 Task: Change the configuration of the table layout of the mark's project to slice by "Assignees".
Action: Mouse moved to (182, 155)
Screenshot: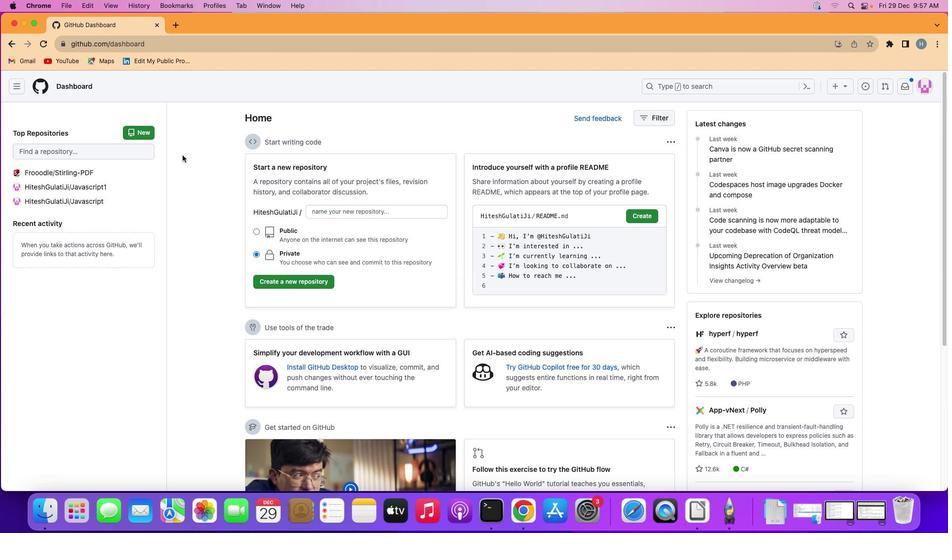 
Action: Mouse pressed left at (182, 155)
Screenshot: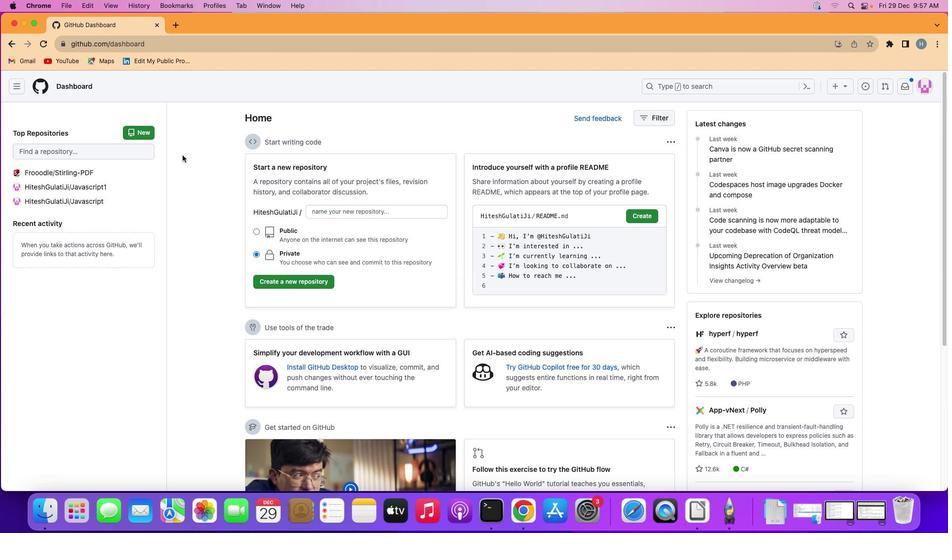 
Action: Mouse moved to (11, 84)
Screenshot: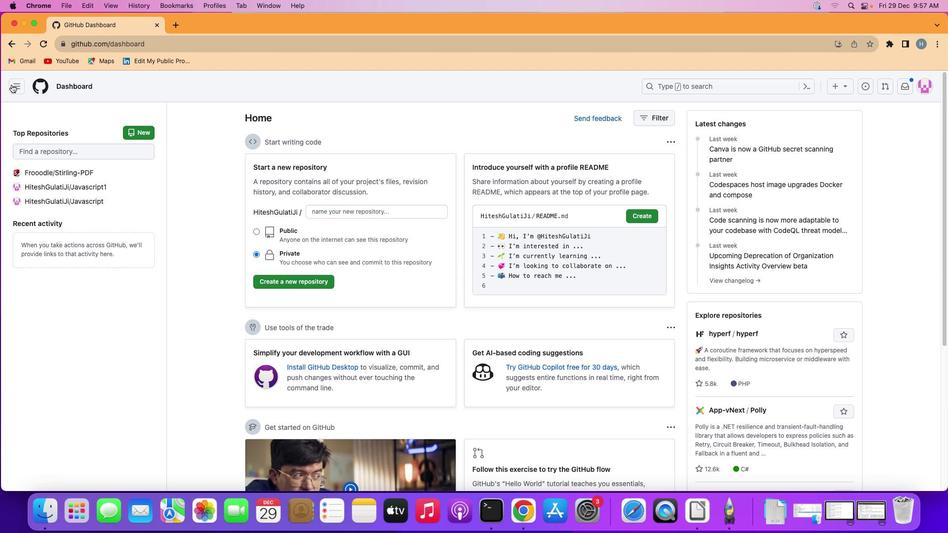 
Action: Mouse pressed left at (11, 84)
Screenshot: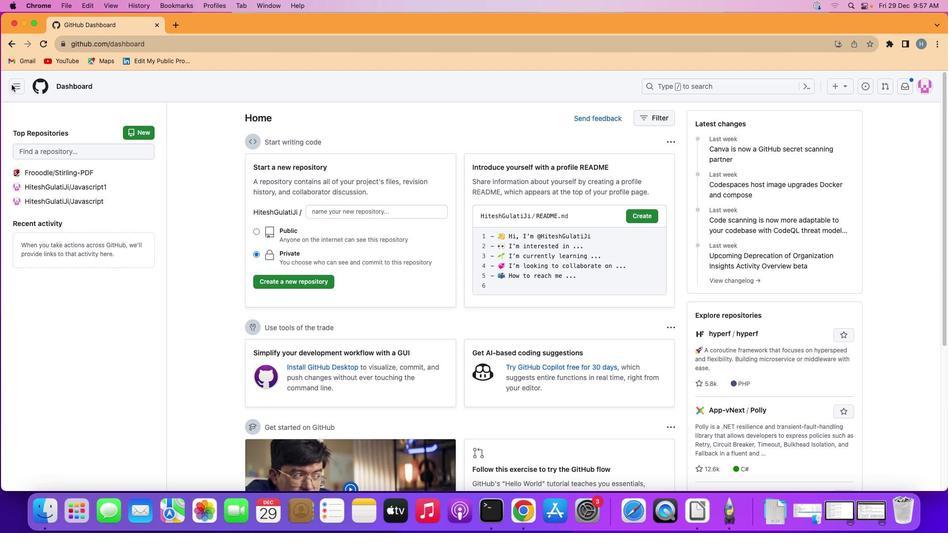
Action: Mouse moved to (54, 150)
Screenshot: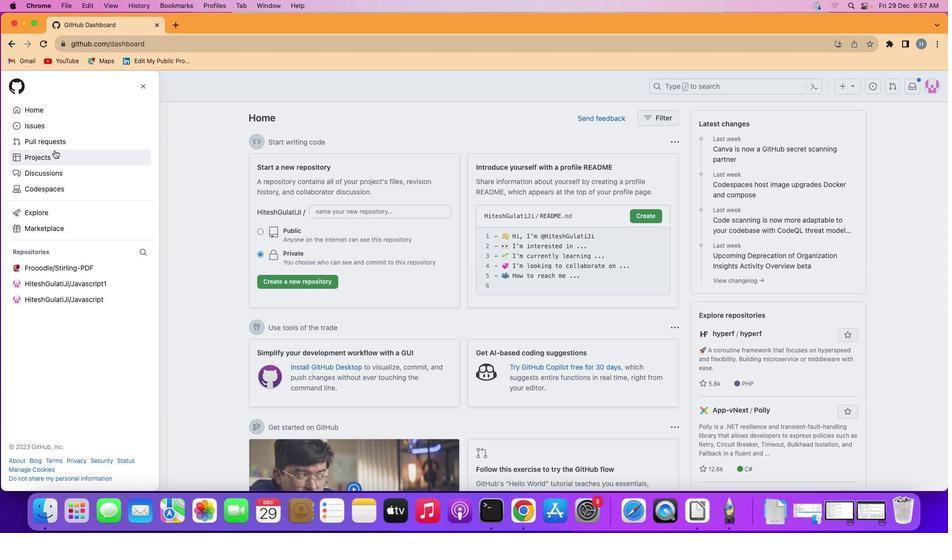 
Action: Mouse pressed left at (54, 150)
Screenshot: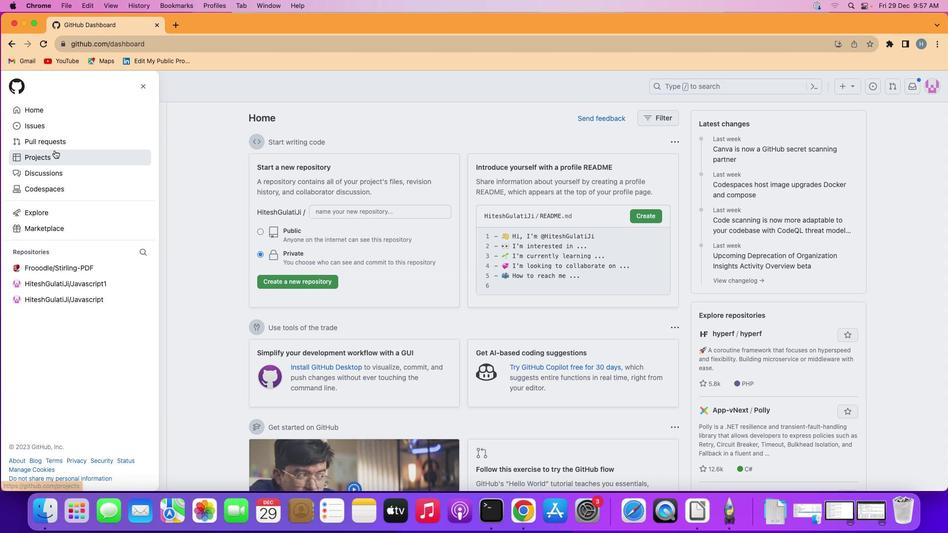 
Action: Mouse moved to (372, 177)
Screenshot: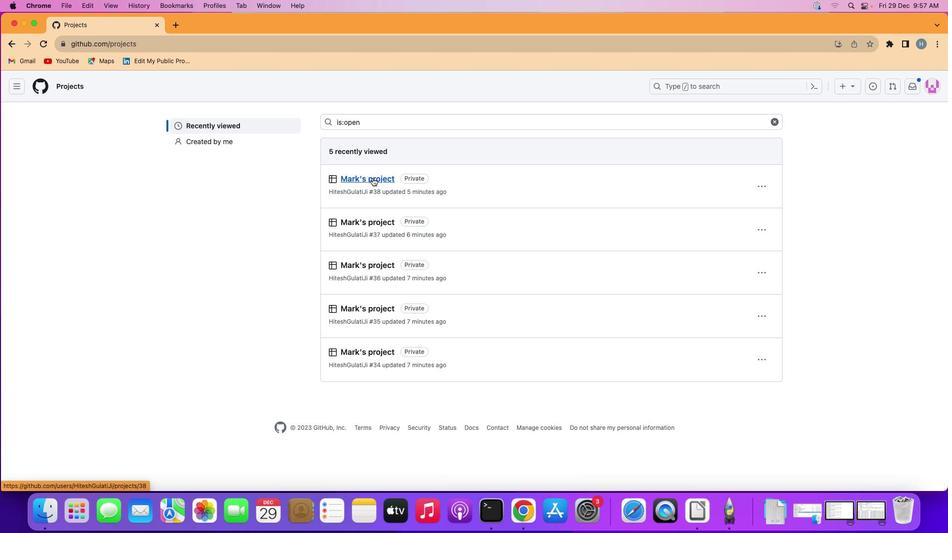 
Action: Mouse pressed left at (372, 177)
Screenshot: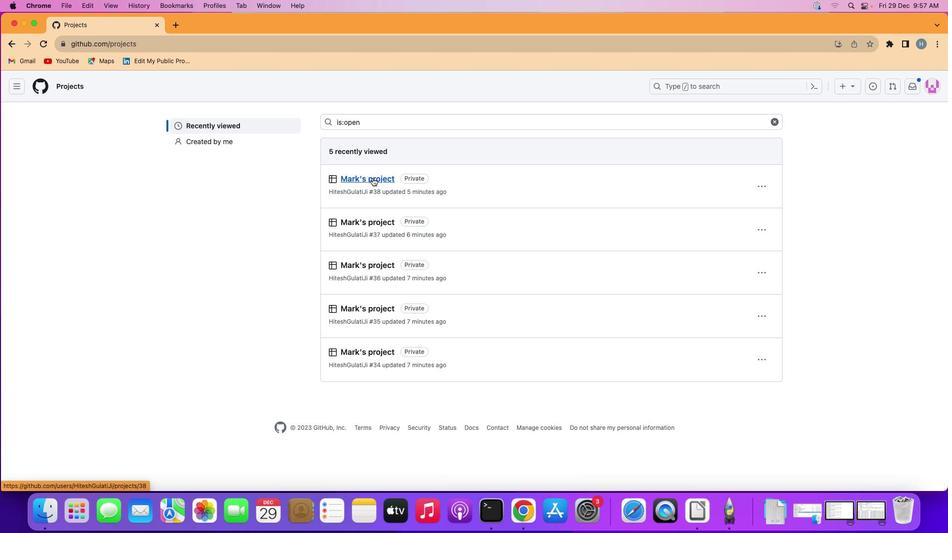 
Action: Mouse moved to (67, 132)
Screenshot: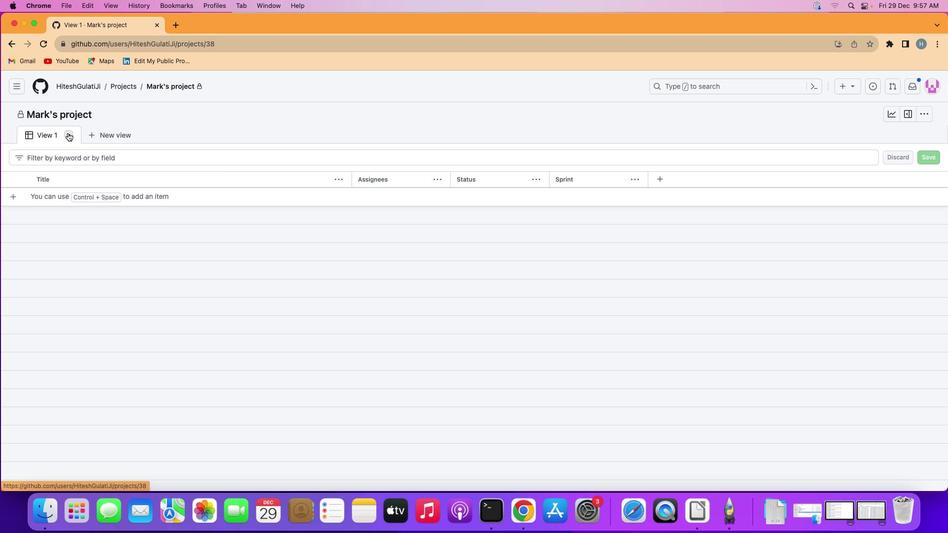 
Action: Mouse pressed left at (67, 132)
Screenshot: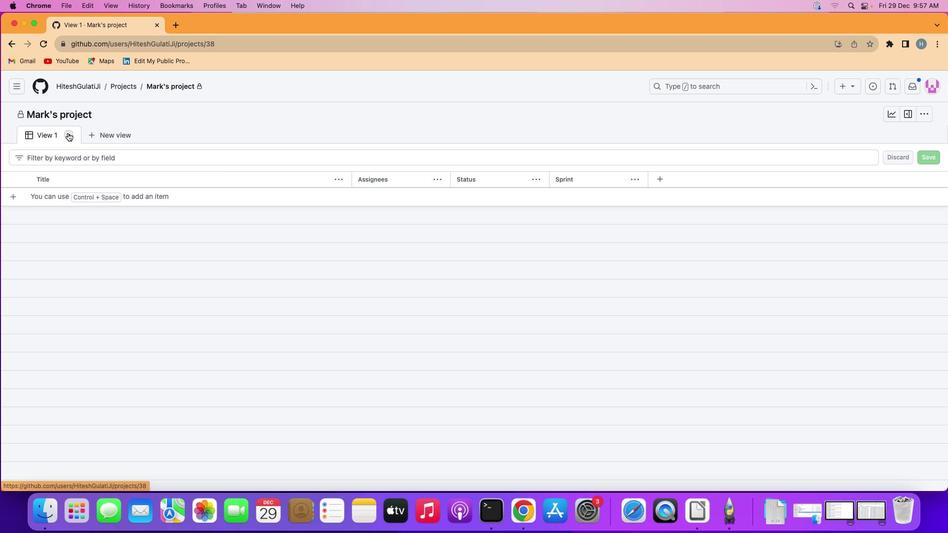 
Action: Mouse moved to (187, 165)
Screenshot: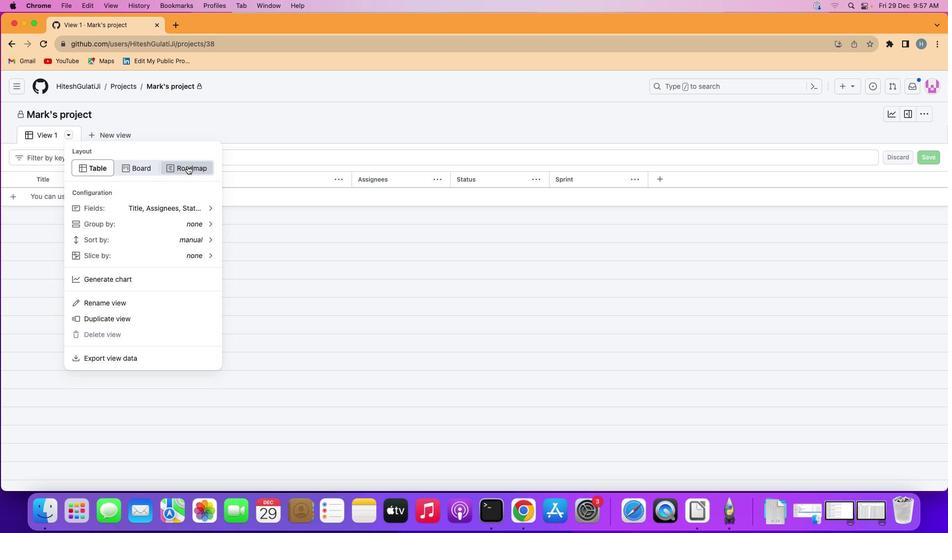 
Action: Mouse pressed left at (187, 165)
Screenshot: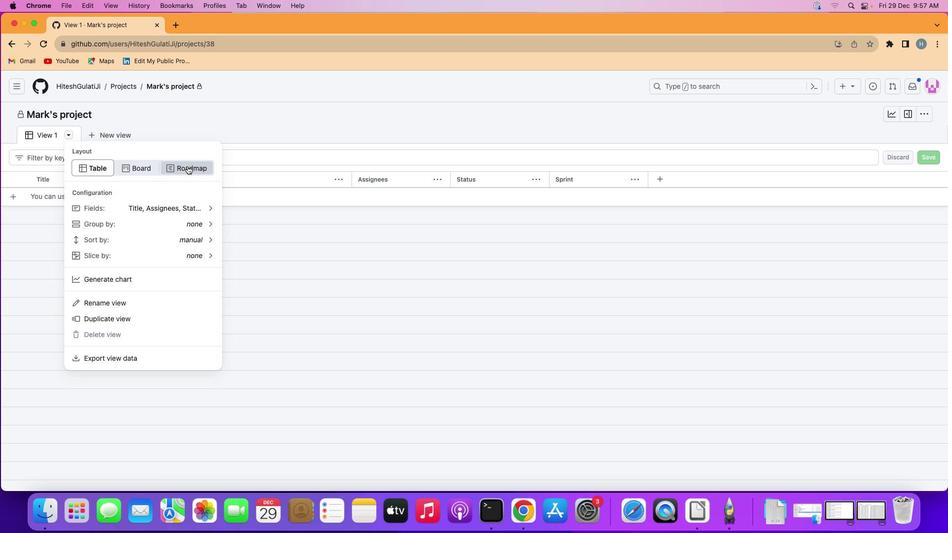 
Action: Mouse moved to (70, 133)
Screenshot: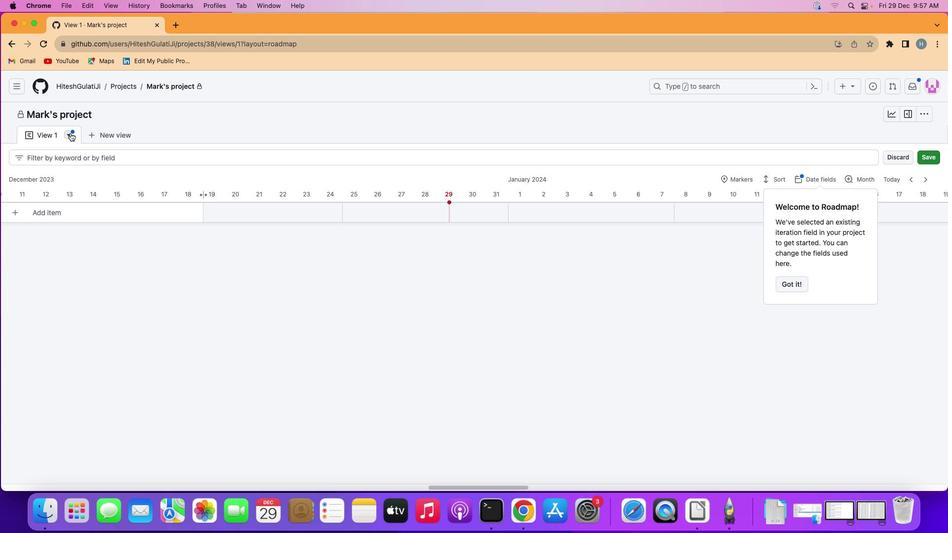 
Action: Mouse pressed left at (70, 133)
Screenshot: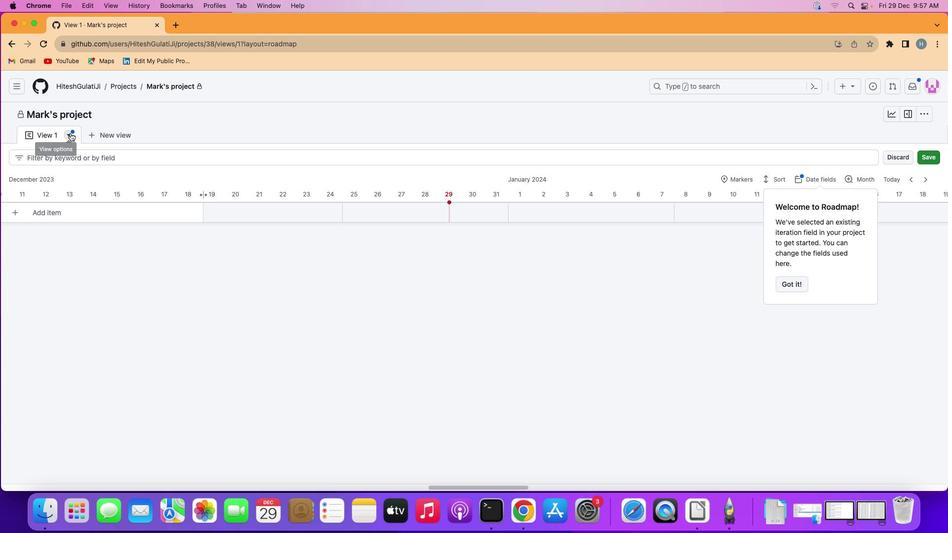 
Action: Mouse moved to (110, 288)
Screenshot: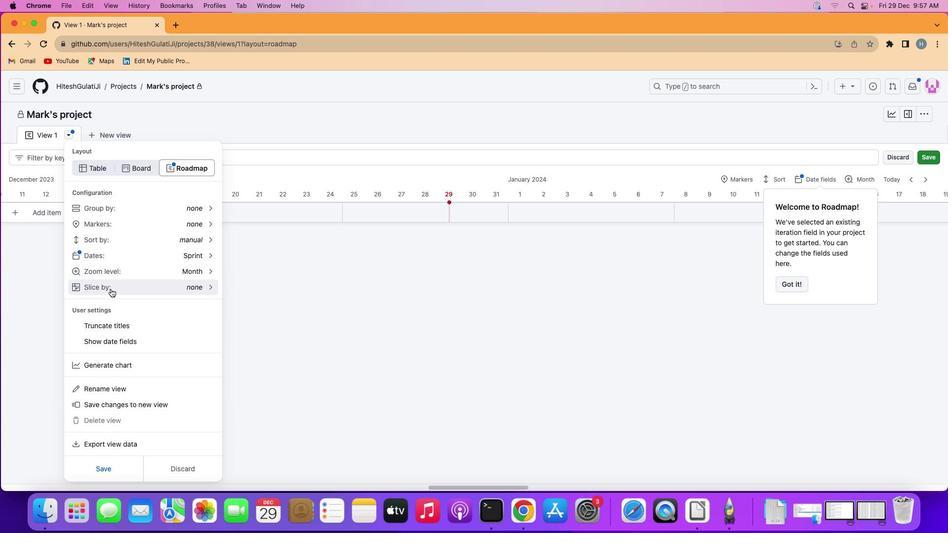 
Action: Mouse pressed left at (110, 288)
Screenshot: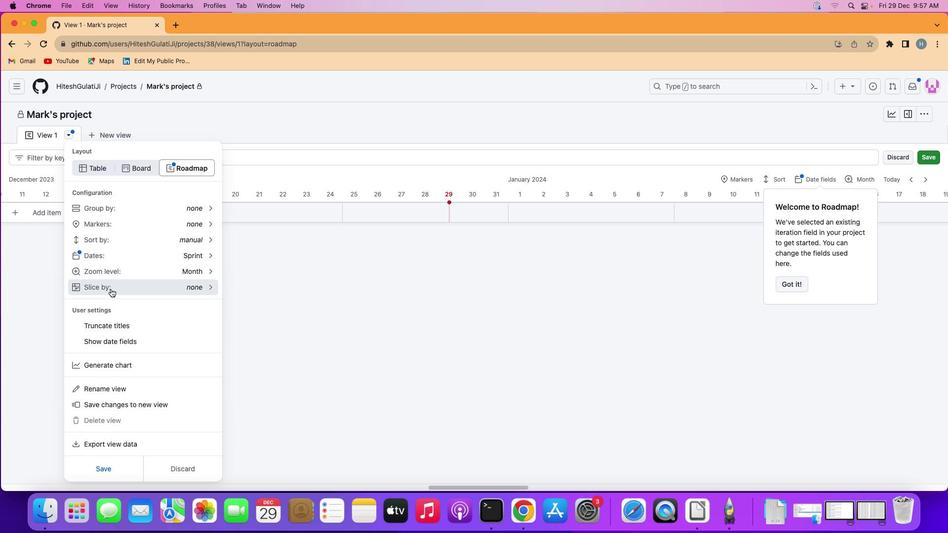 
Action: Mouse moved to (112, 166)
Screenshot: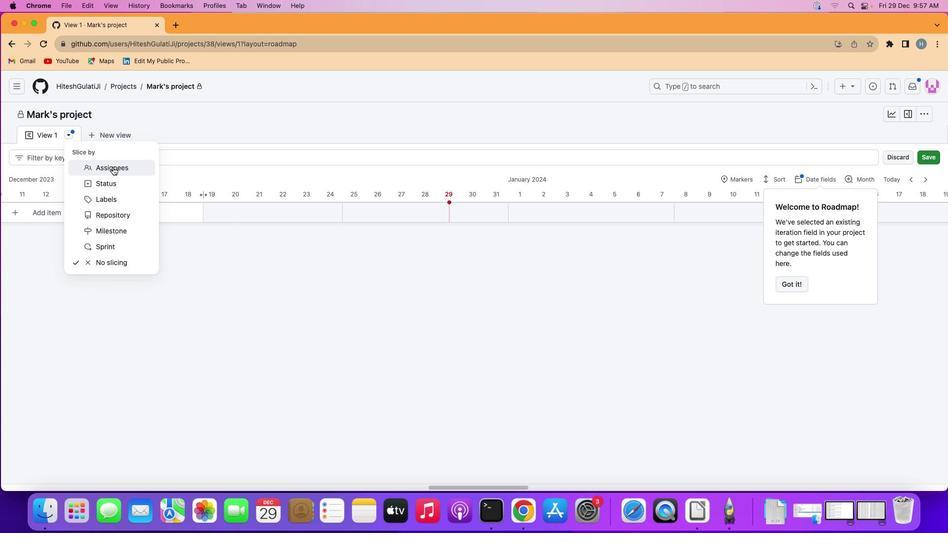 
Action: Mouse pressed left at (112, 166)
Screenshot: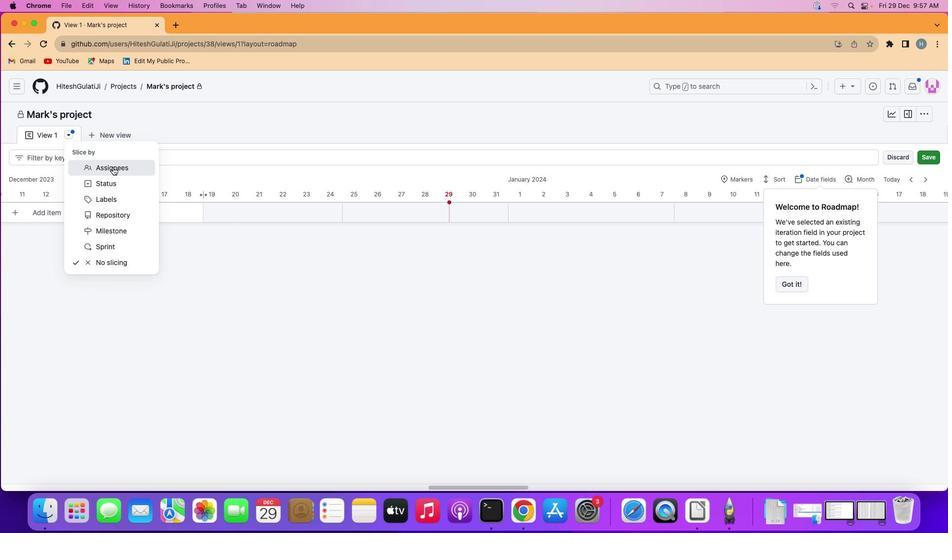 
Action: Mouse moved to (211, 171)
Screenshot: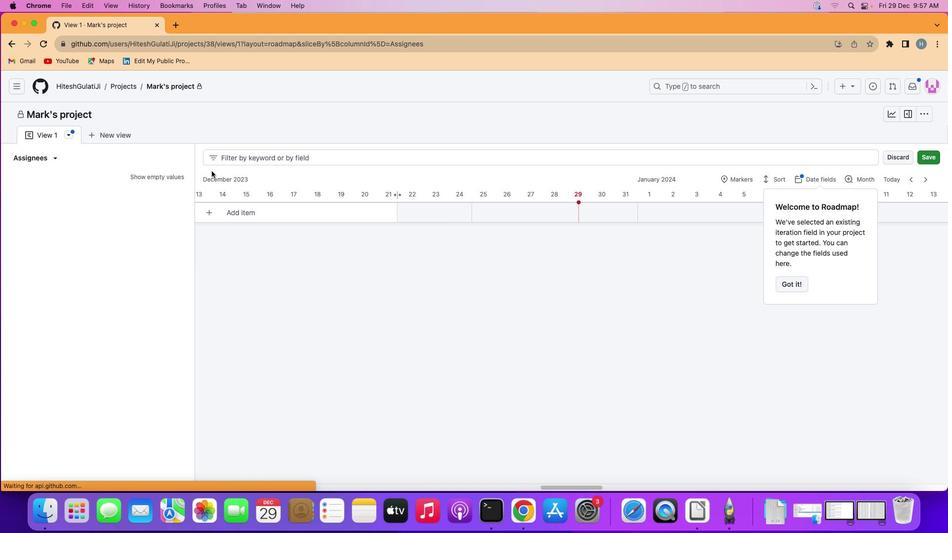 
